 Task: Click on Continuous Scroll
Action: Mouse moved to (951, 335)
Screenshot: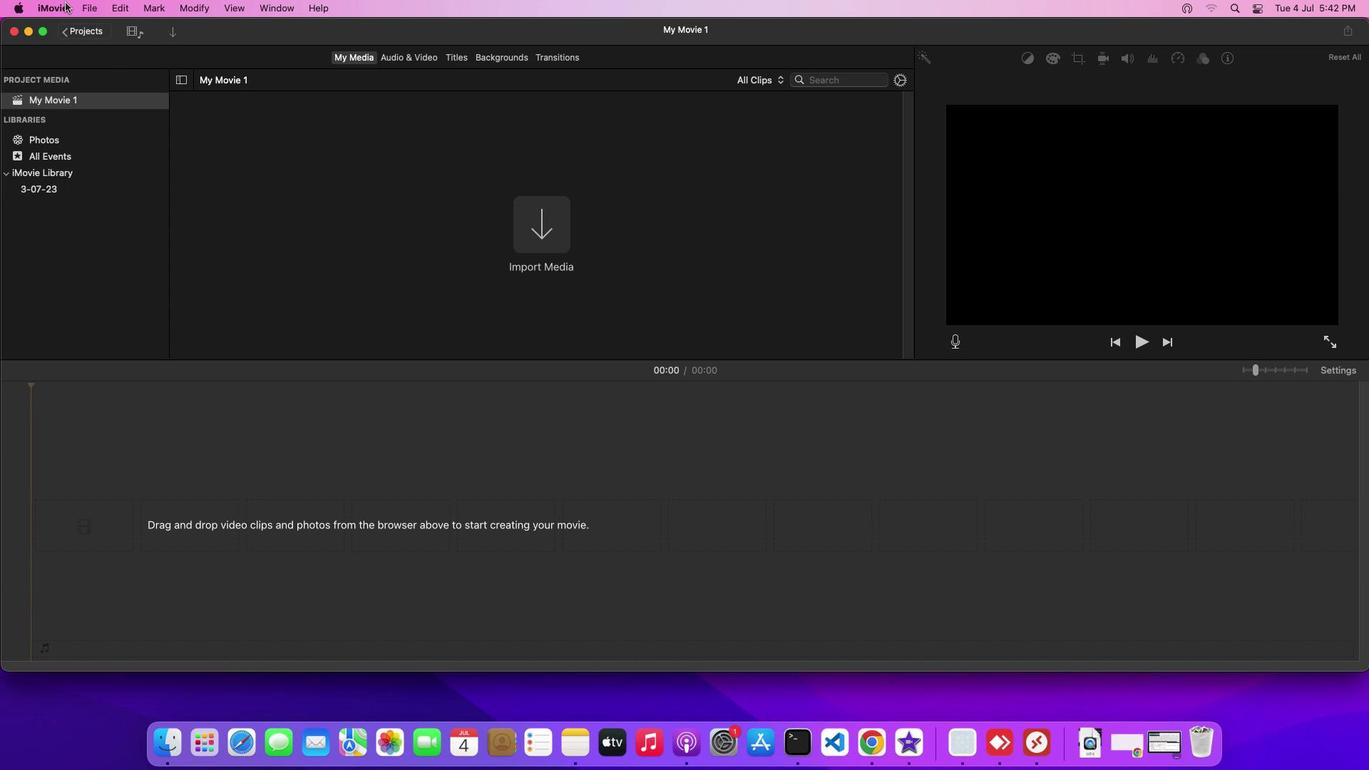 
Action: Mouse pressed left at (951, 335)
Screenshot: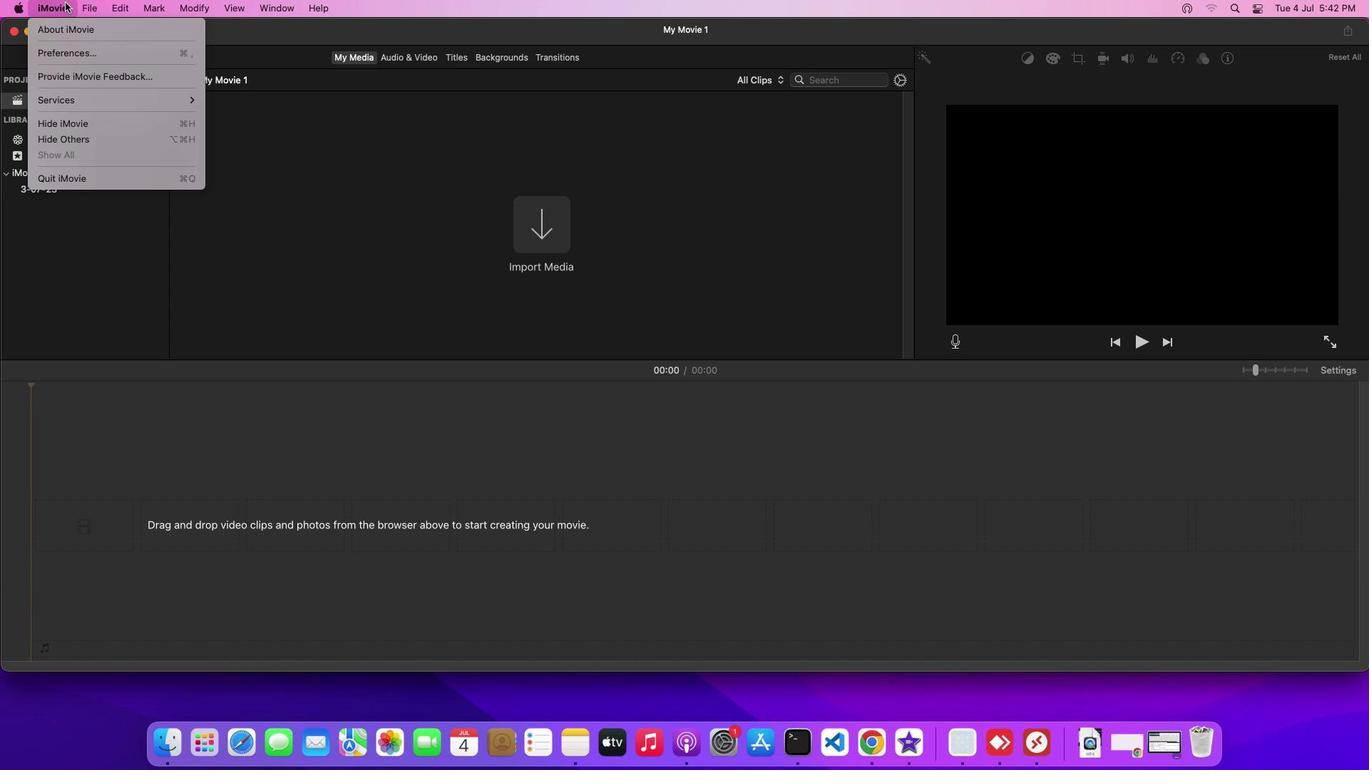 
Action: Mouse moved to (951, 335)
Screenshot: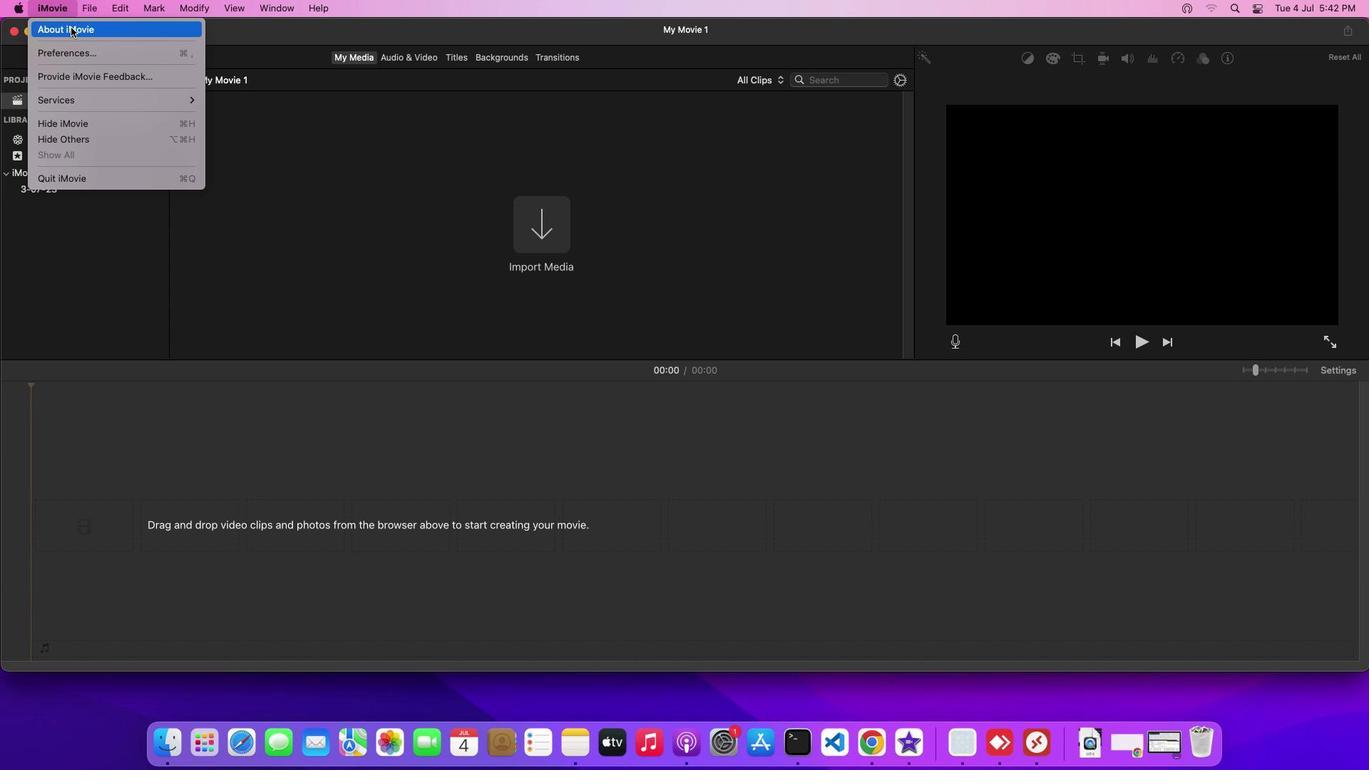 
Action: Mouse pressed left at (951, 335)
Screenshot: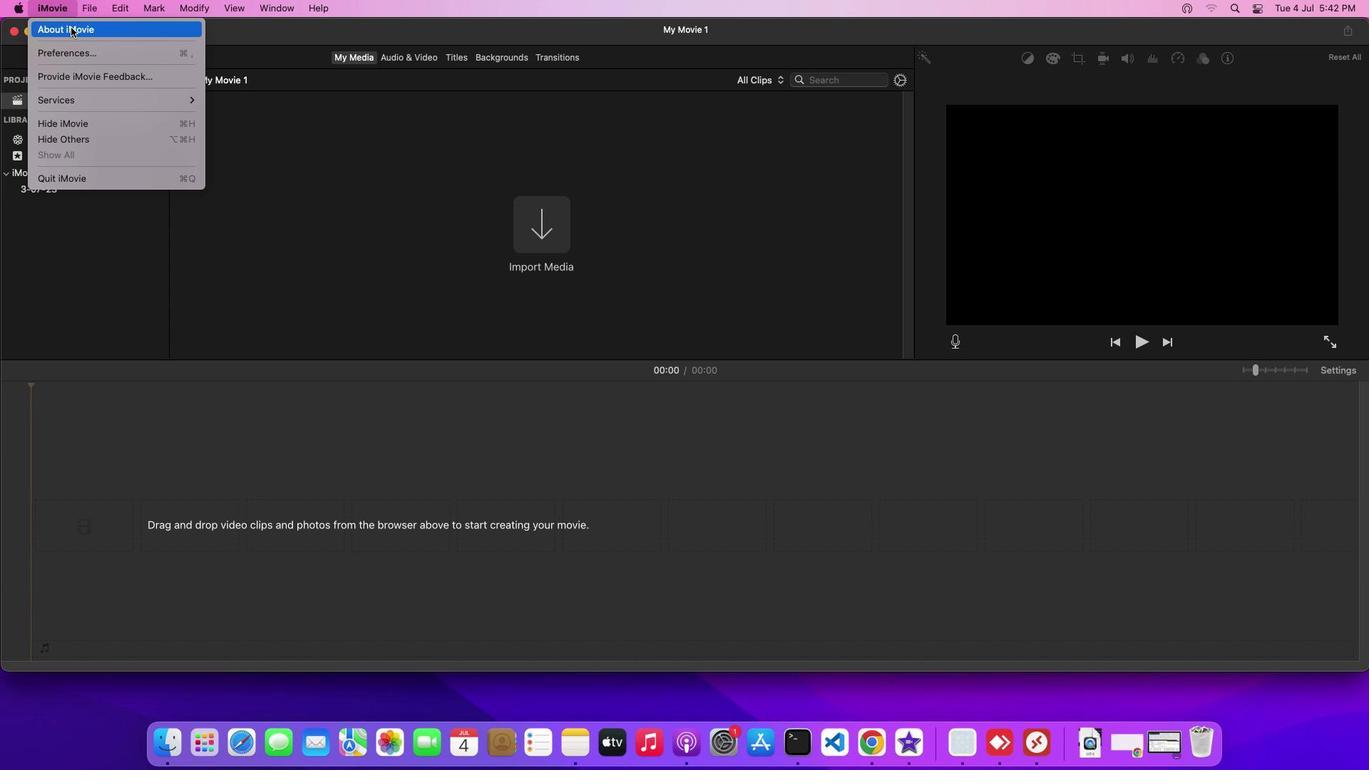 
Action: Mouse moved to (951, 335)
Screenshot: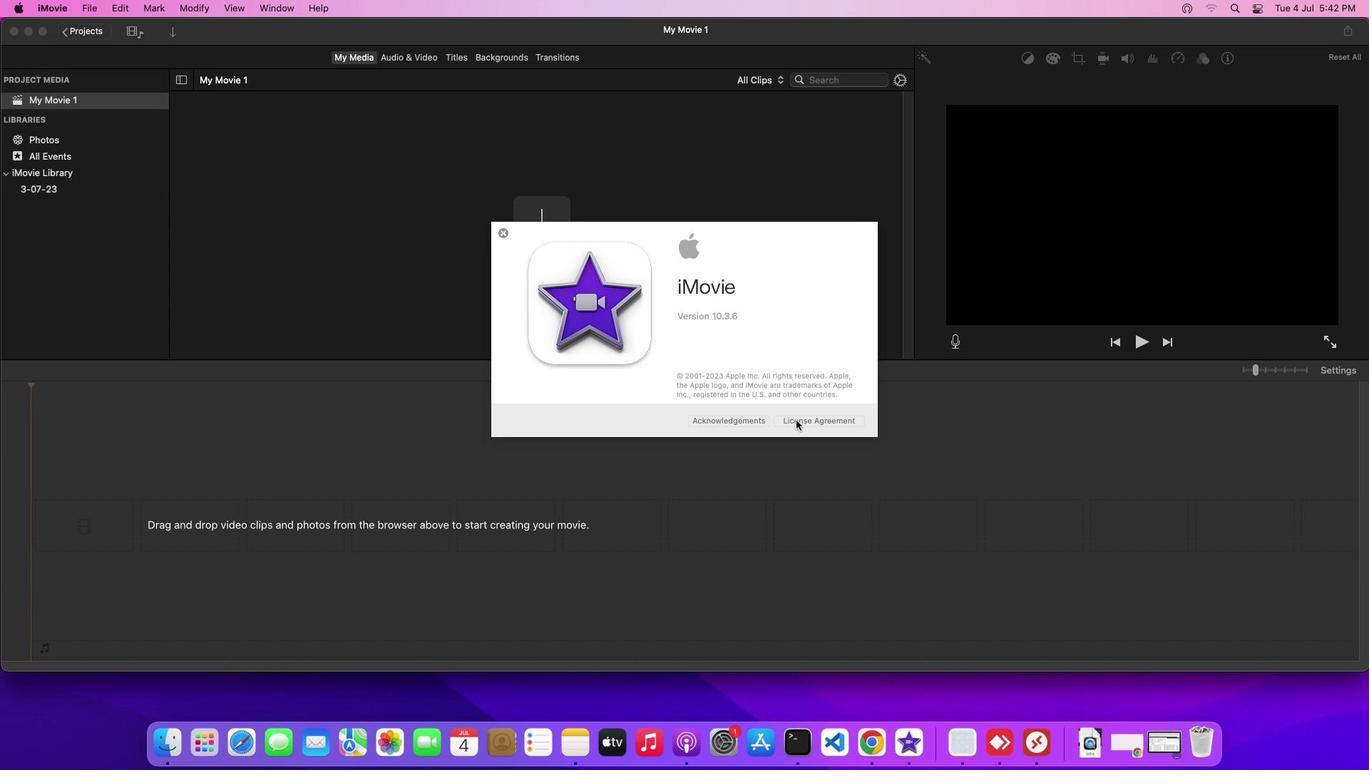 
Action: Mouse pressed left at (951, 335)
Screenshot: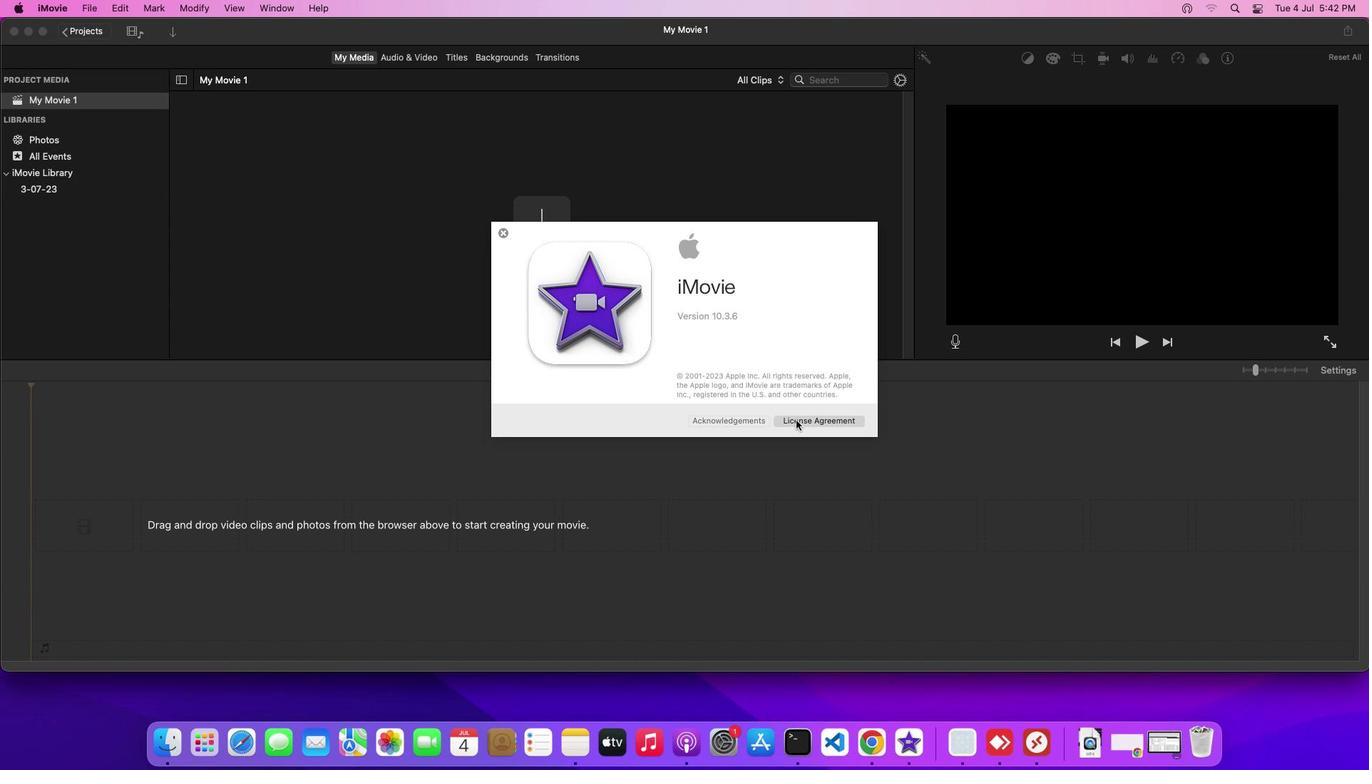 
Action: Mouse moved to (951, 335)
Screenshot: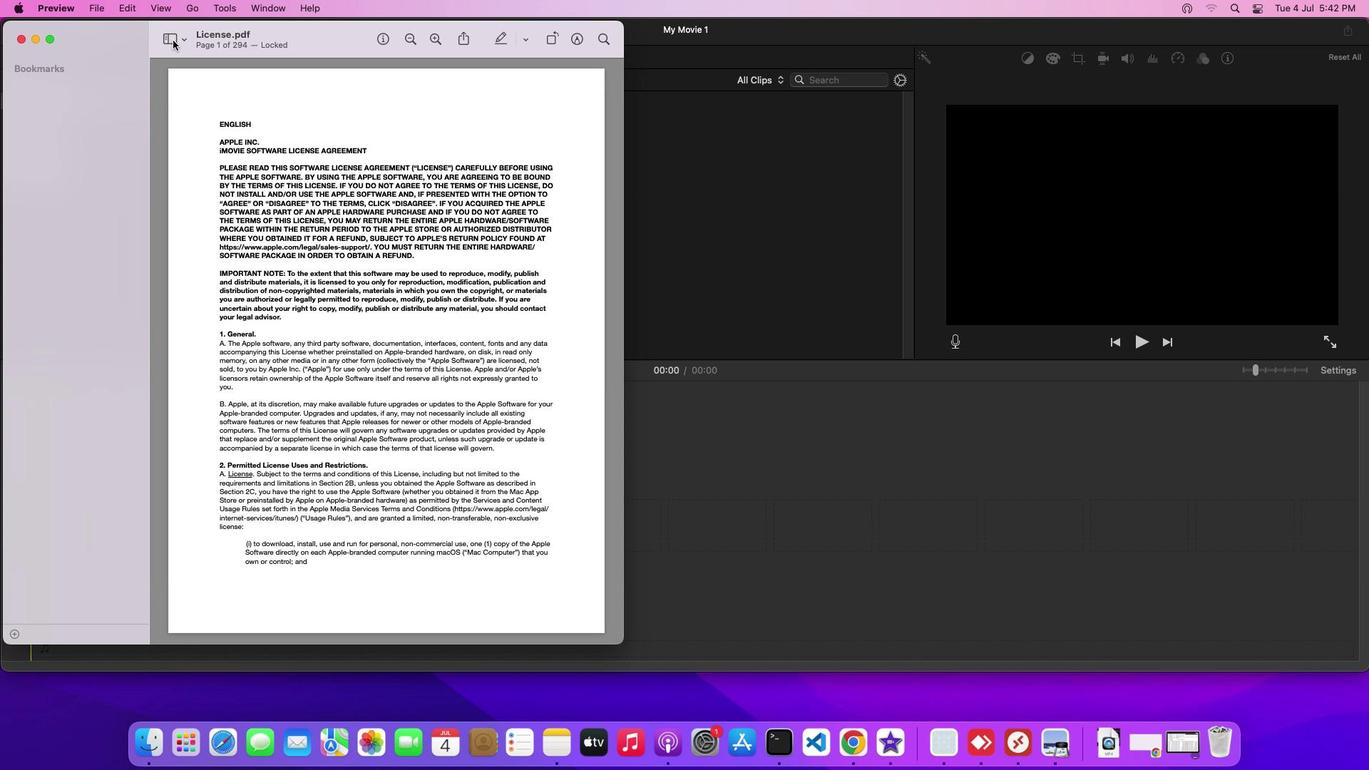 
Action: Mouse pressed left at (951, 335)
Screenshot: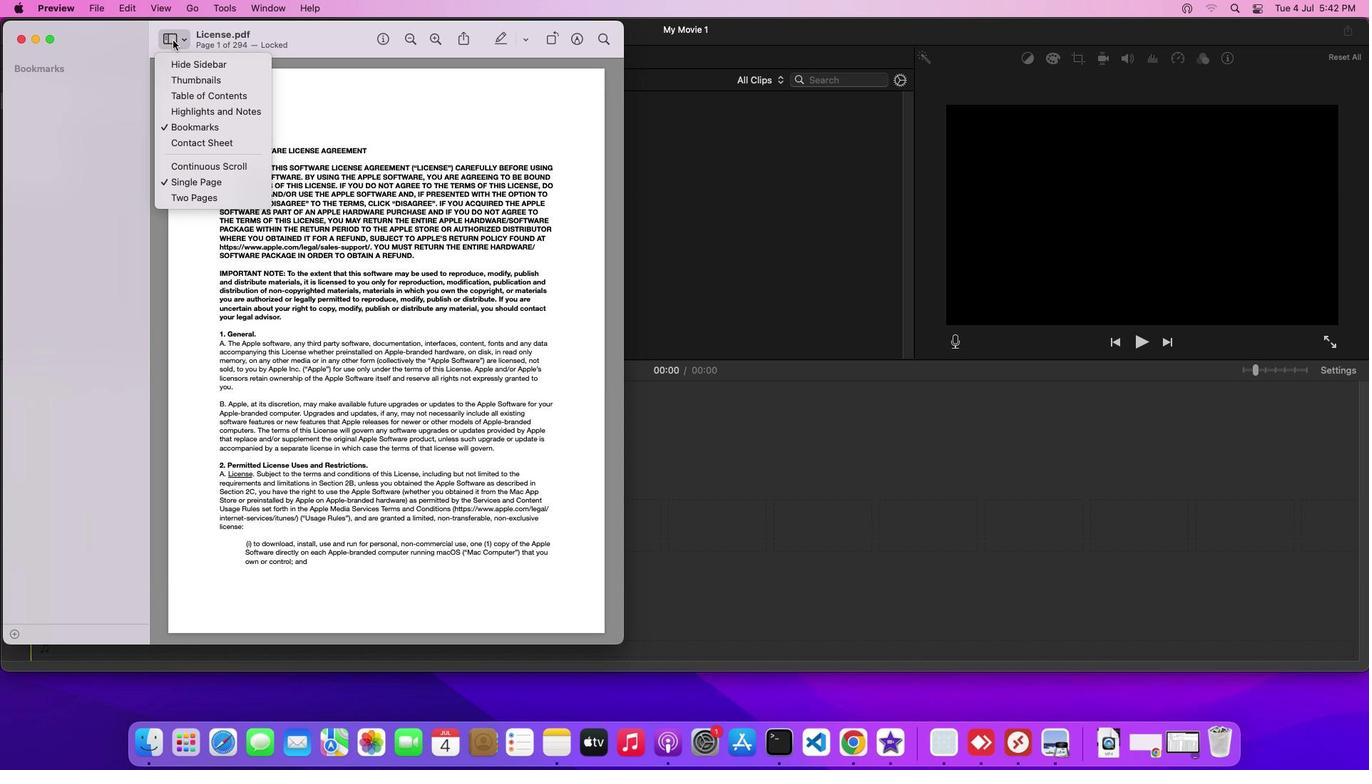 
Action: Mouse moved to (951, 335)
Screenshot: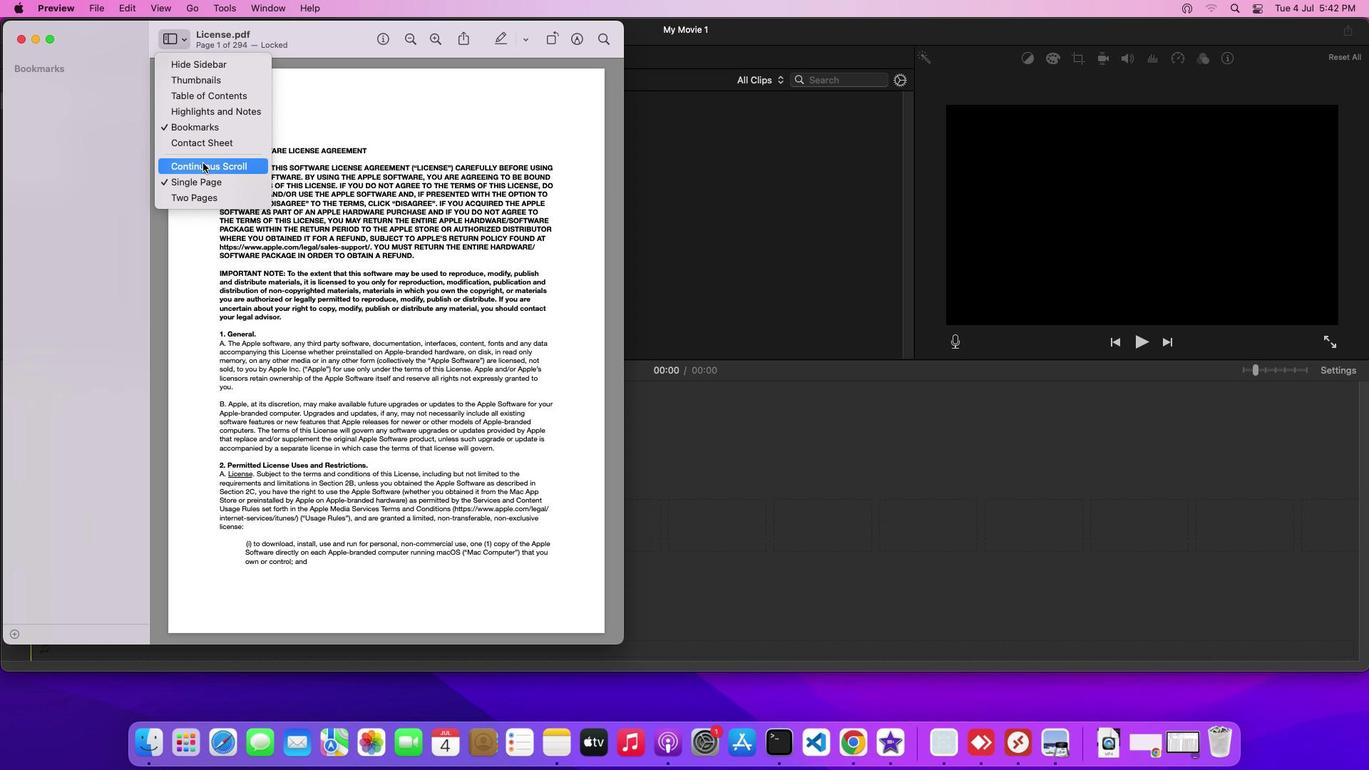 
Action: Mouse pressed left at (951, 335)
Screenshot: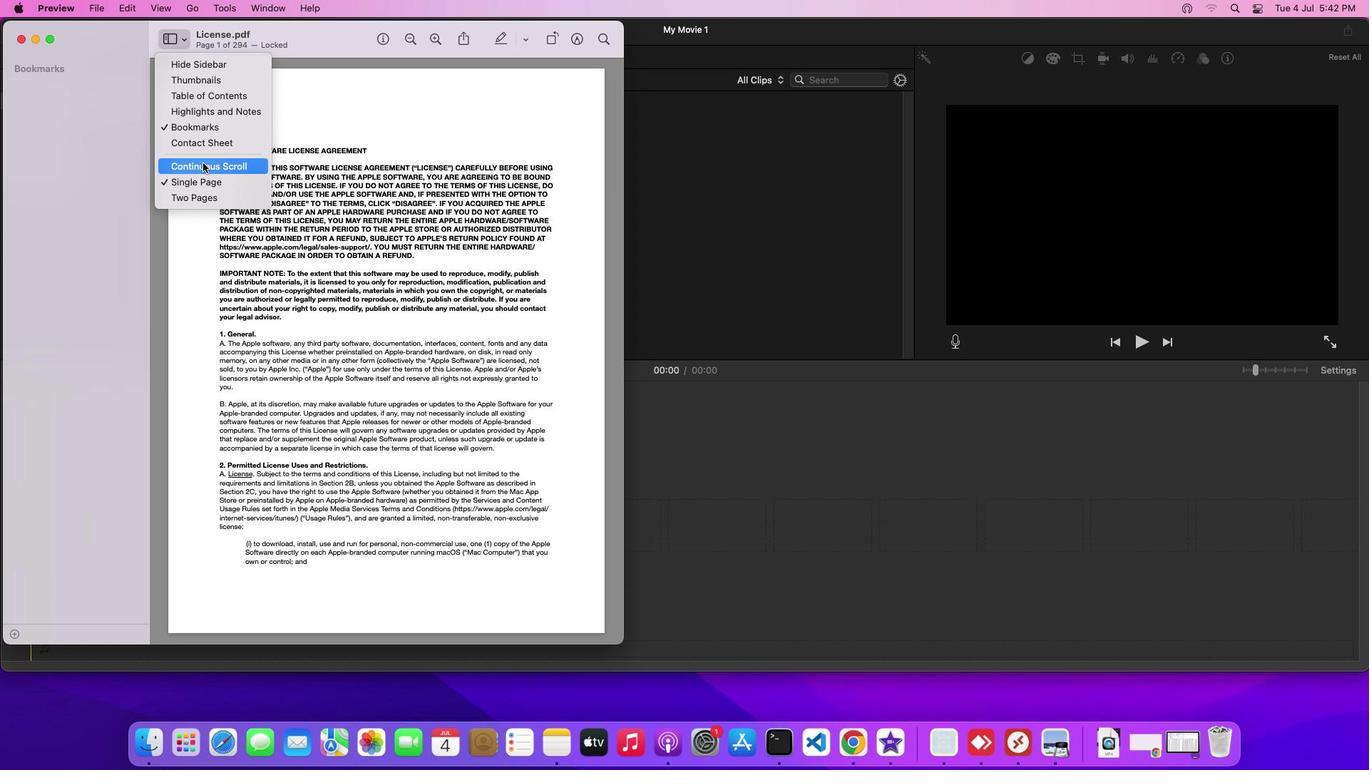 
